 Task: Move the task Improve the appâ€™s performance during network interruptions to the section Done in the project Wizardry and filter the tasks in the project by Due next week.
Action: Mouse moved to (47, 341)
Screenshot: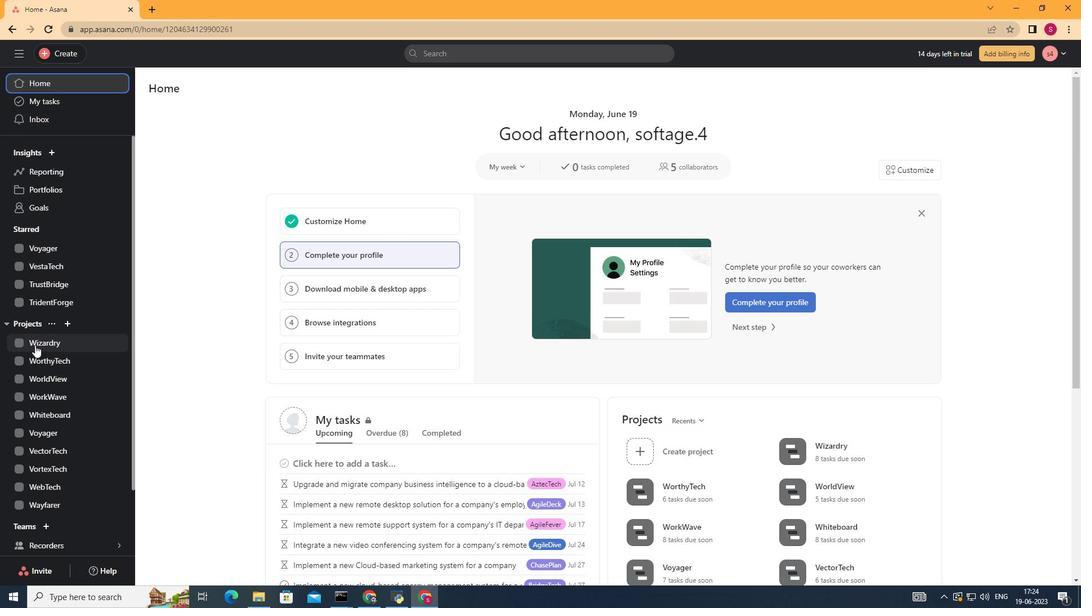 
Action: Mouse pressed left at (47, 341)
Screenshot: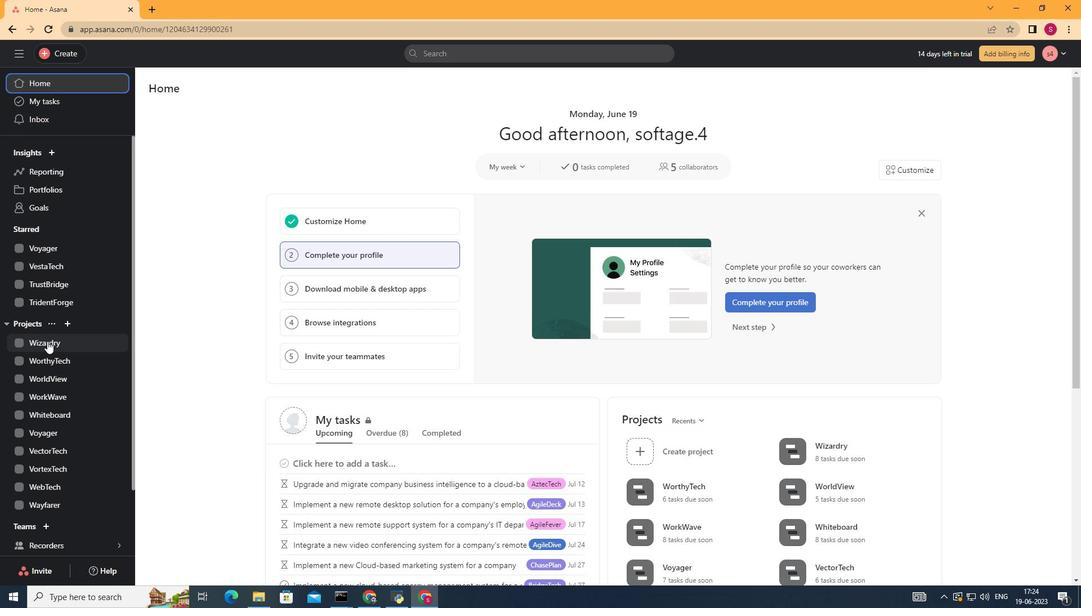 
Action: Mouse moved to (202, 116)
Screenshot: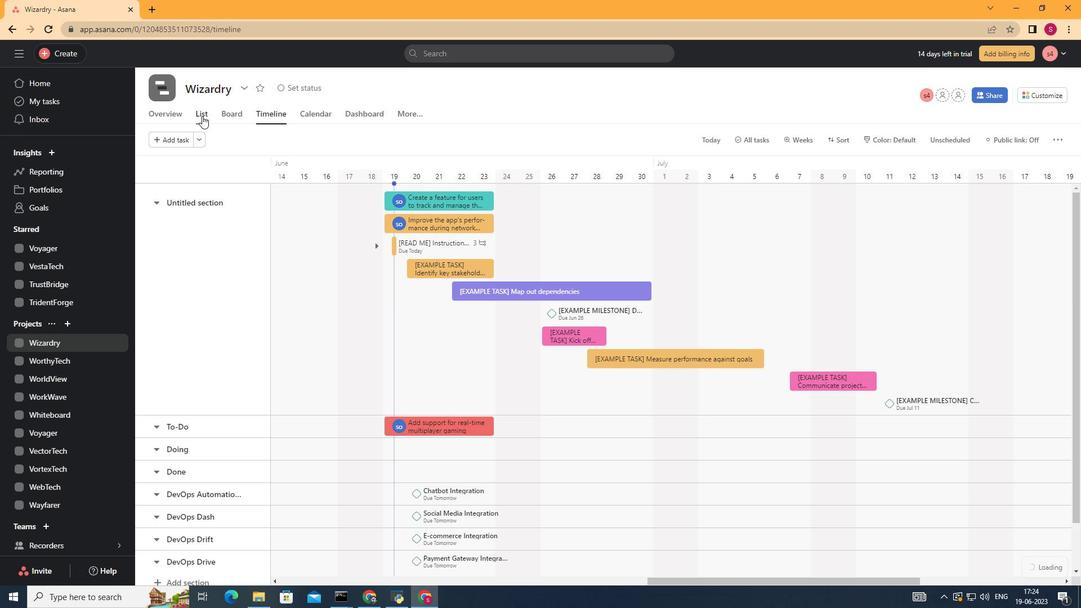 
Action: Mouse pressed left at (202, 116)
Screenshot: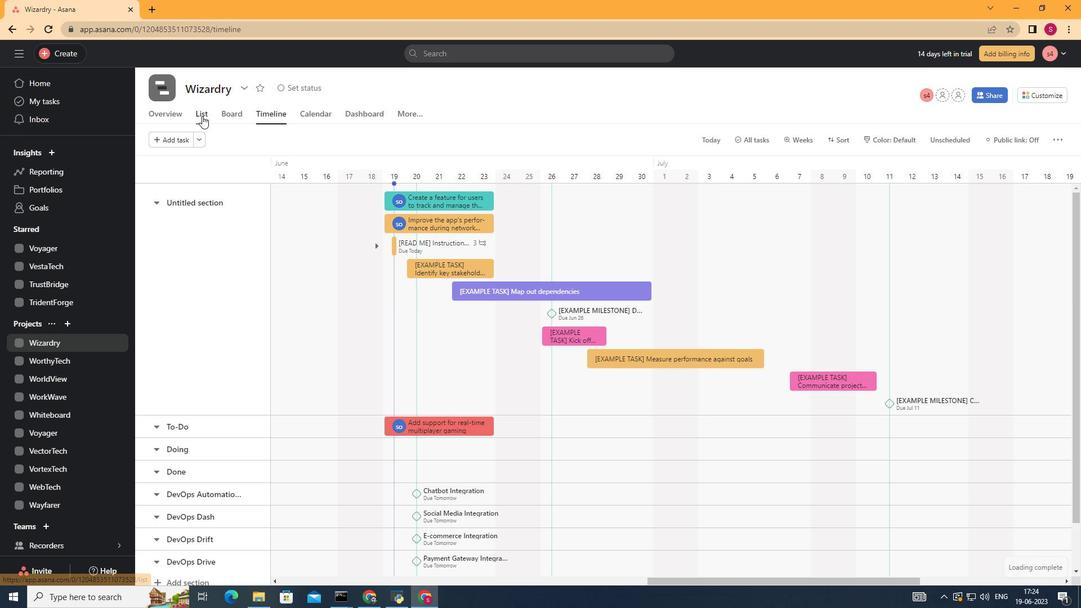 
Action: Mouse moved to (464, 234)
Screenshot: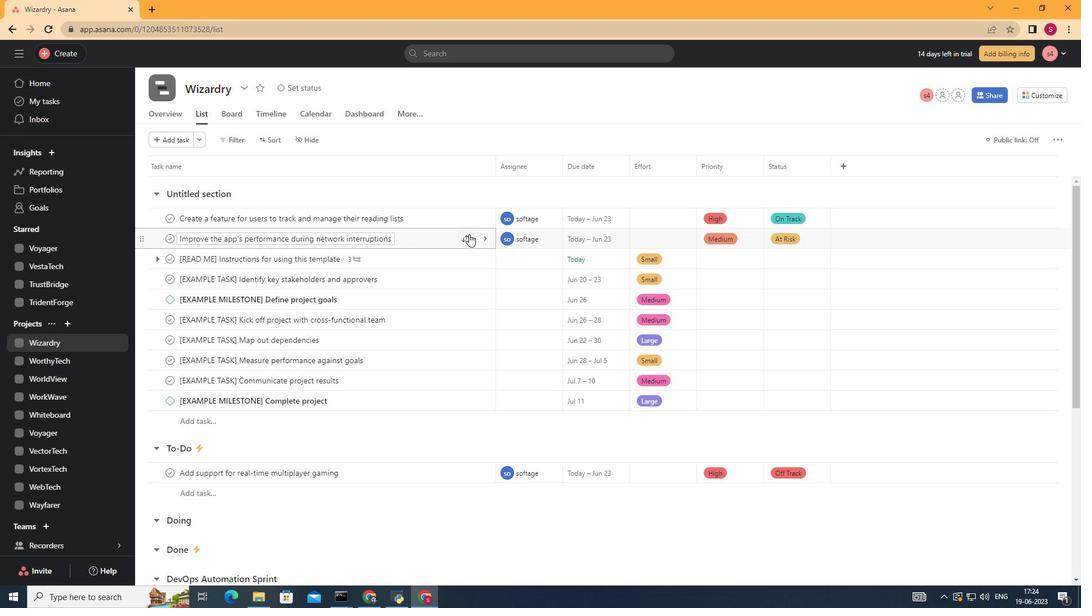 
Action: Mouse pressed left at (464, 234)
Screenshot: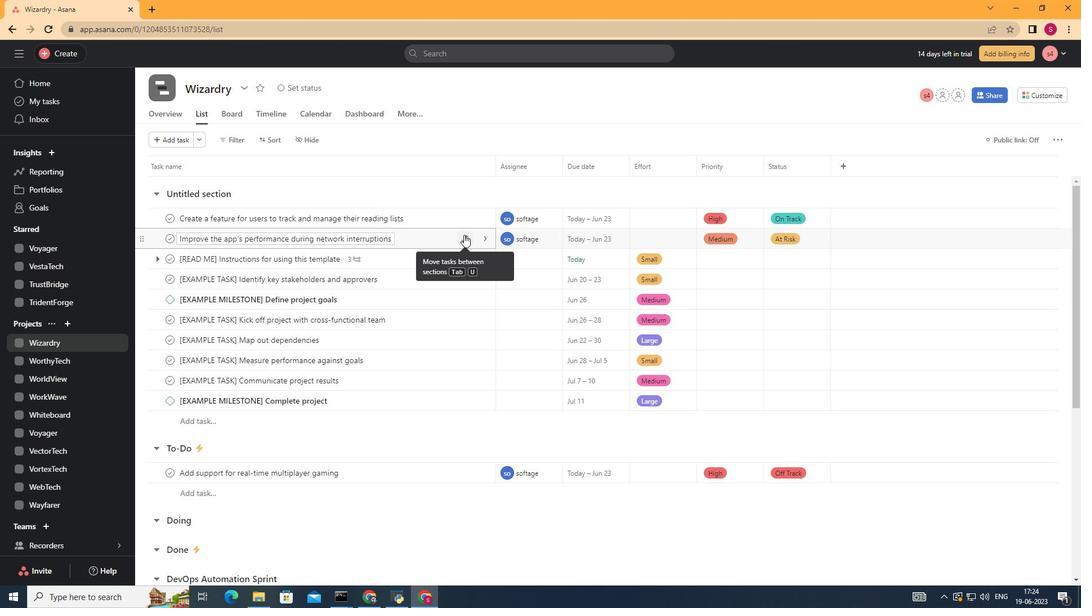 
Action: Mouse moved to (407, 338)
Screenshot: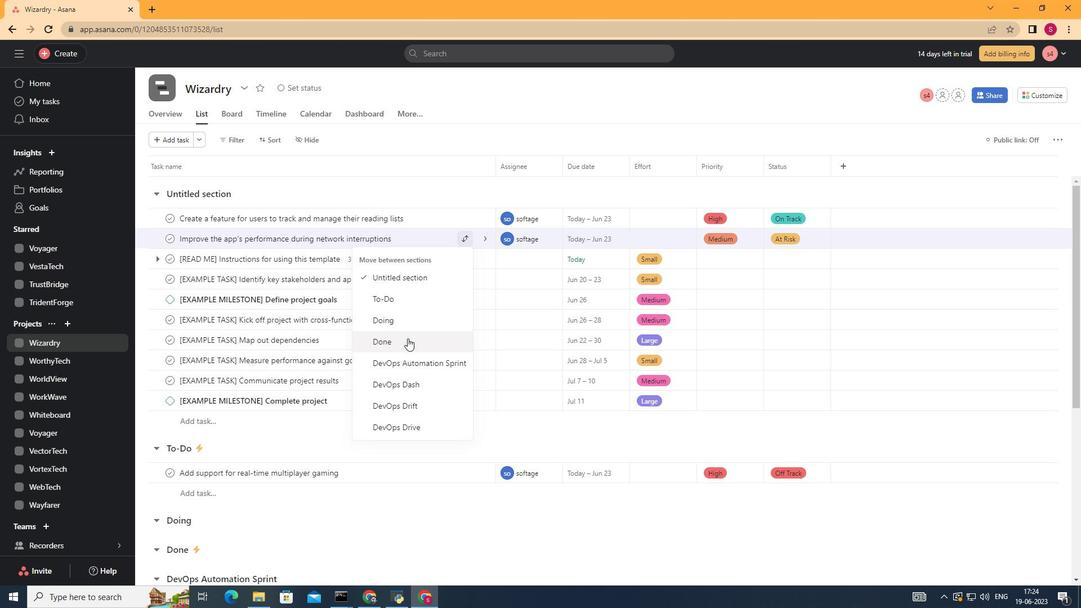
Action: Mouse pressed left at (407, 338)
Screenshot: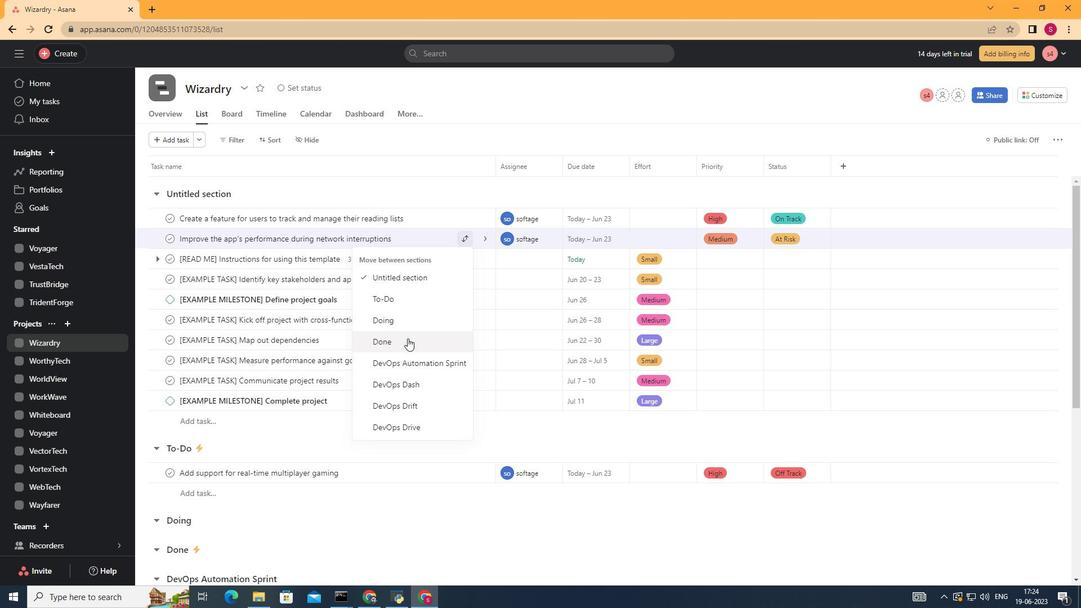 
Action: Mouse moved to (228, 138)
Screenshot: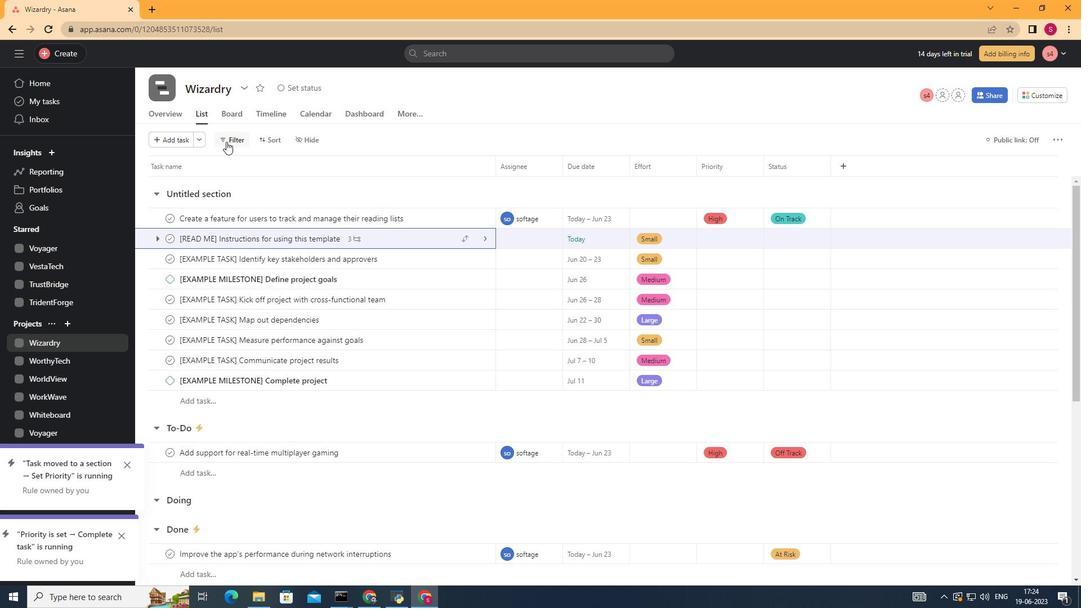 
Action: Mouse pressed left at (228, 138)
Screenshot: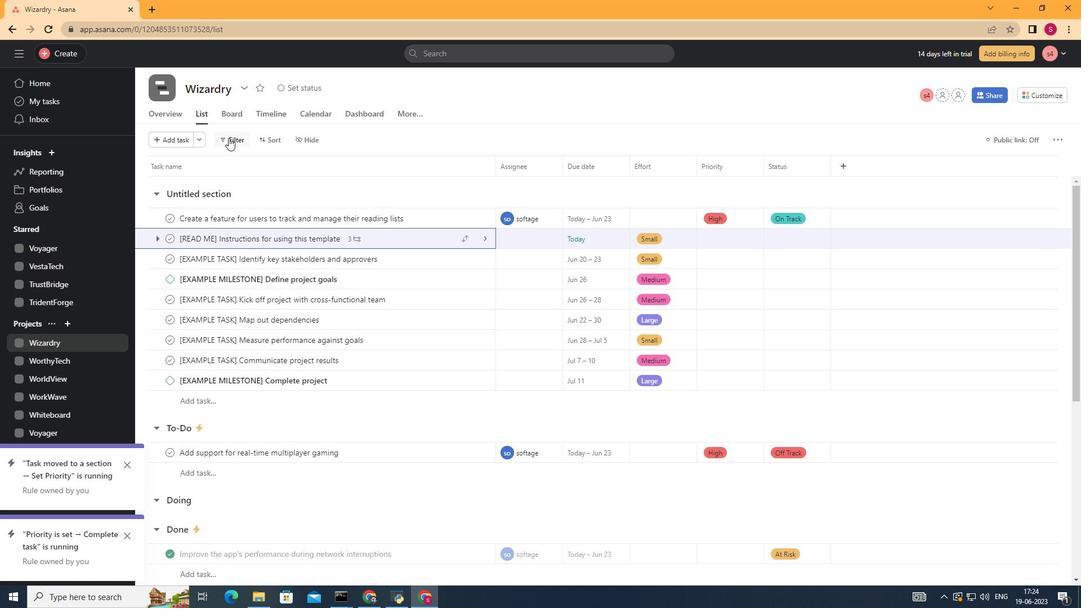 
Action: Mouse moved to (273, 203)
Screenshot: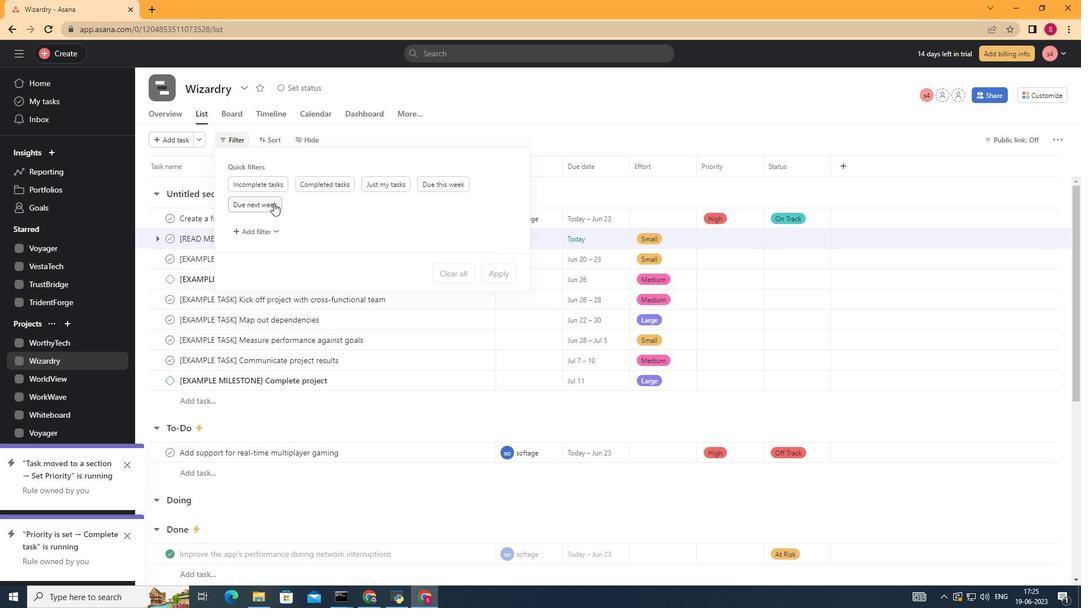 
Action: Mouse pressed left at (273, 203)
Screenshot: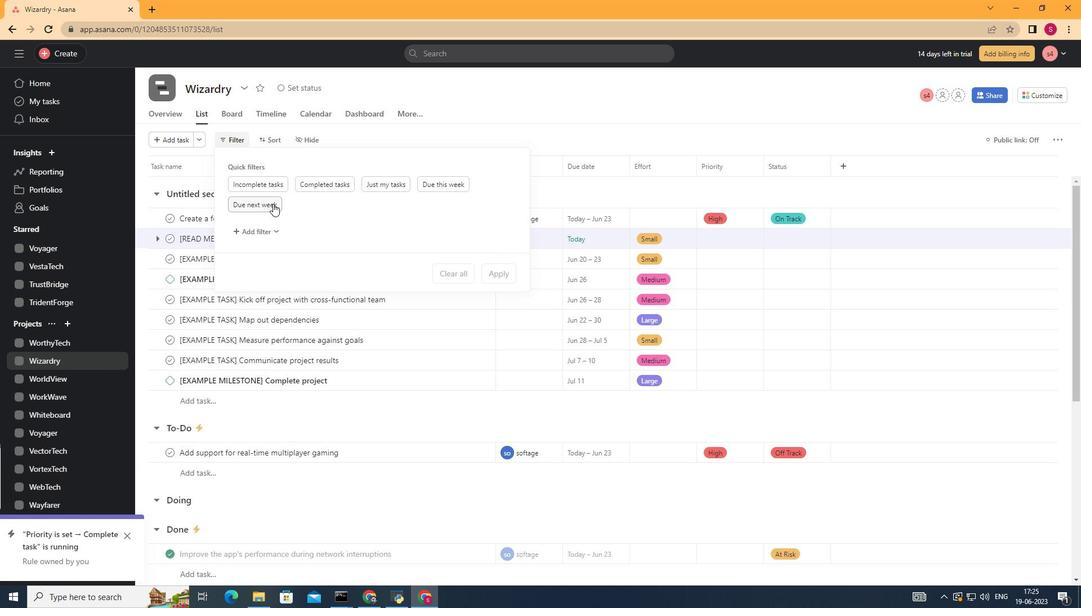 
